 Task: Apply underline on text "computer".
Action: Mouse moved to (770, 192)
Screenshot: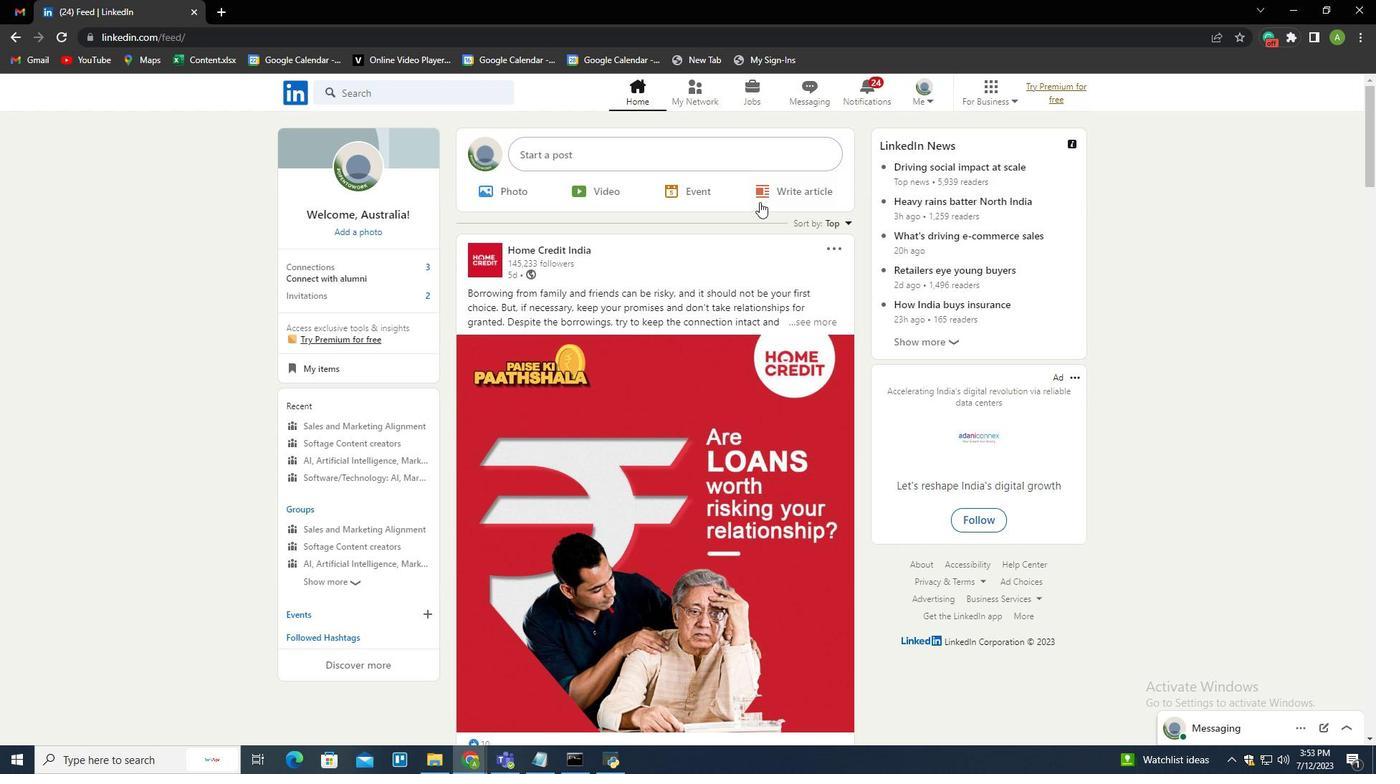 
Action: Mouse pressed left at (770, 192)
Screenshot: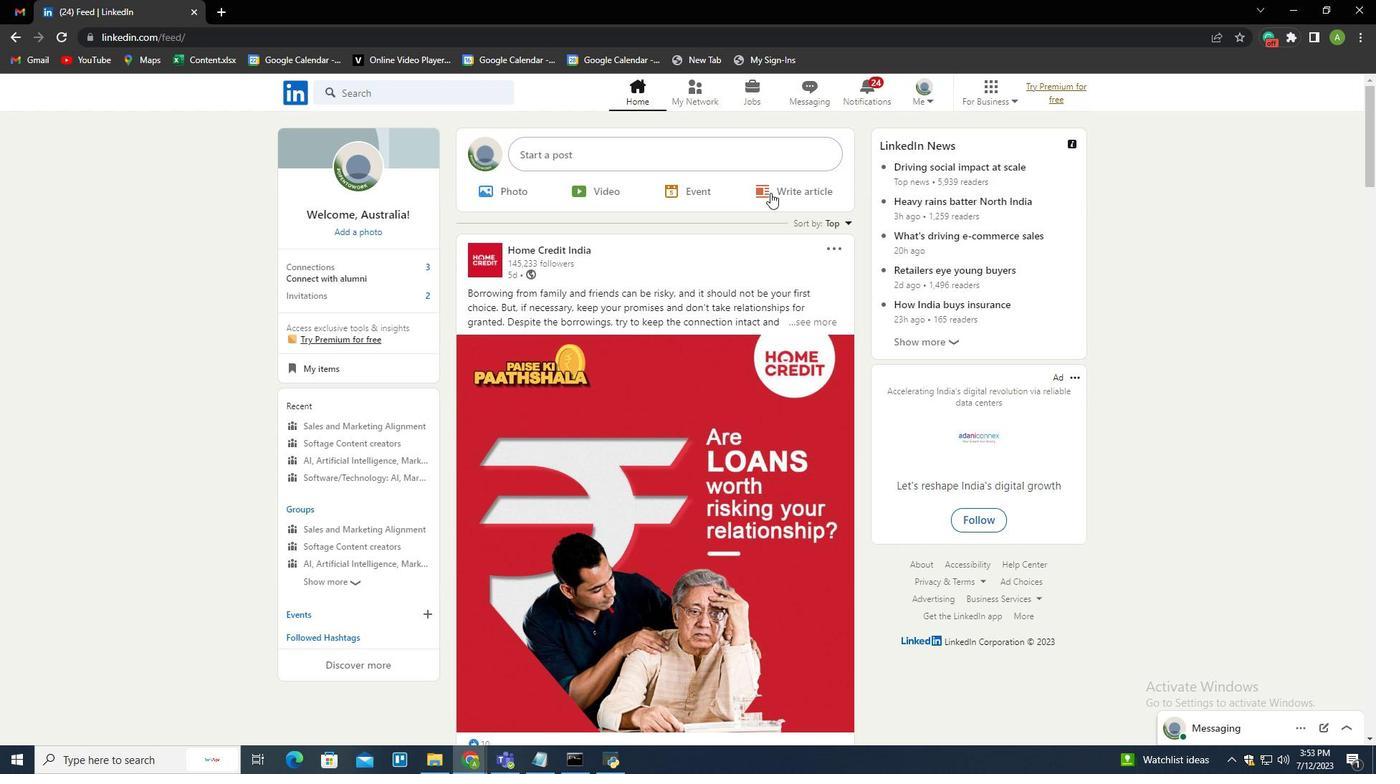 
Action: Mouse moved to (532, 129)
Screenshot: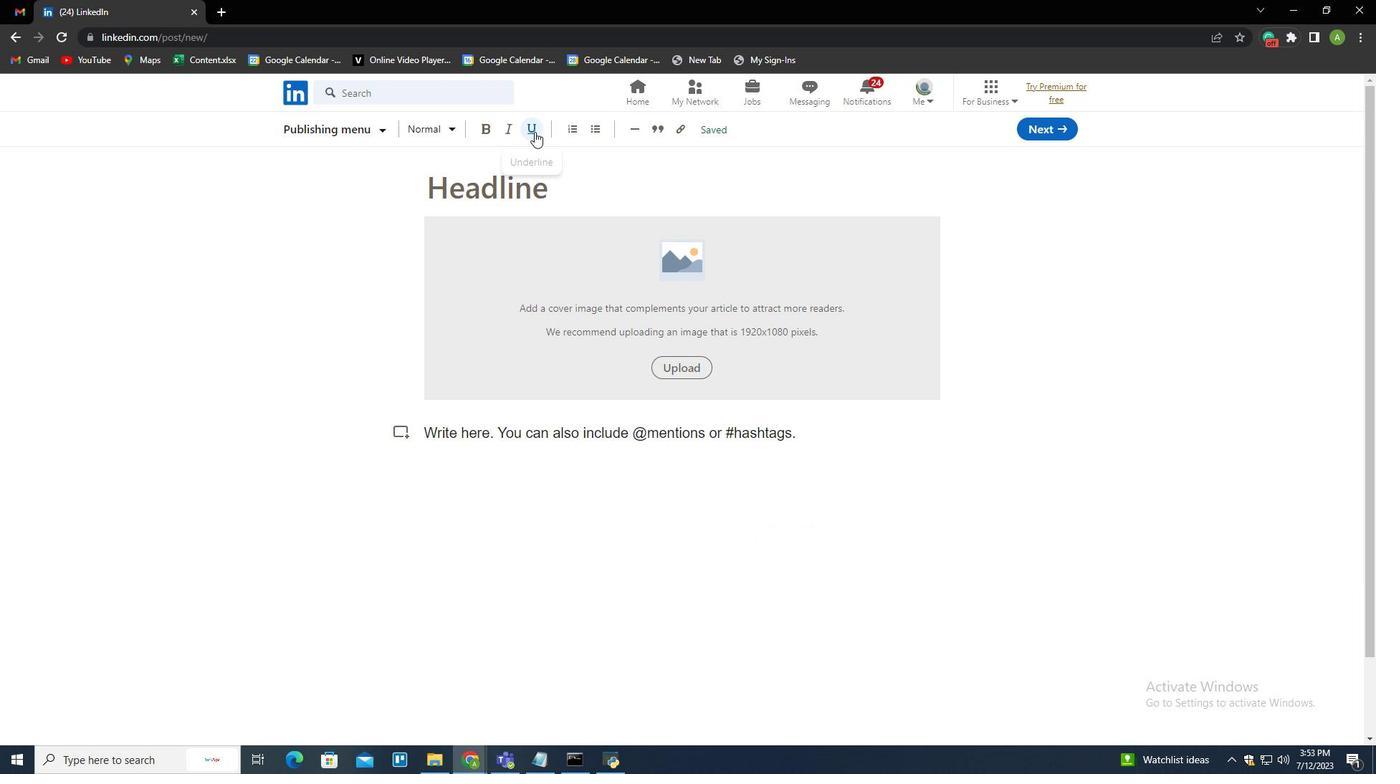 
Action: Mouse pressed left at (532, 129)
Screenshot: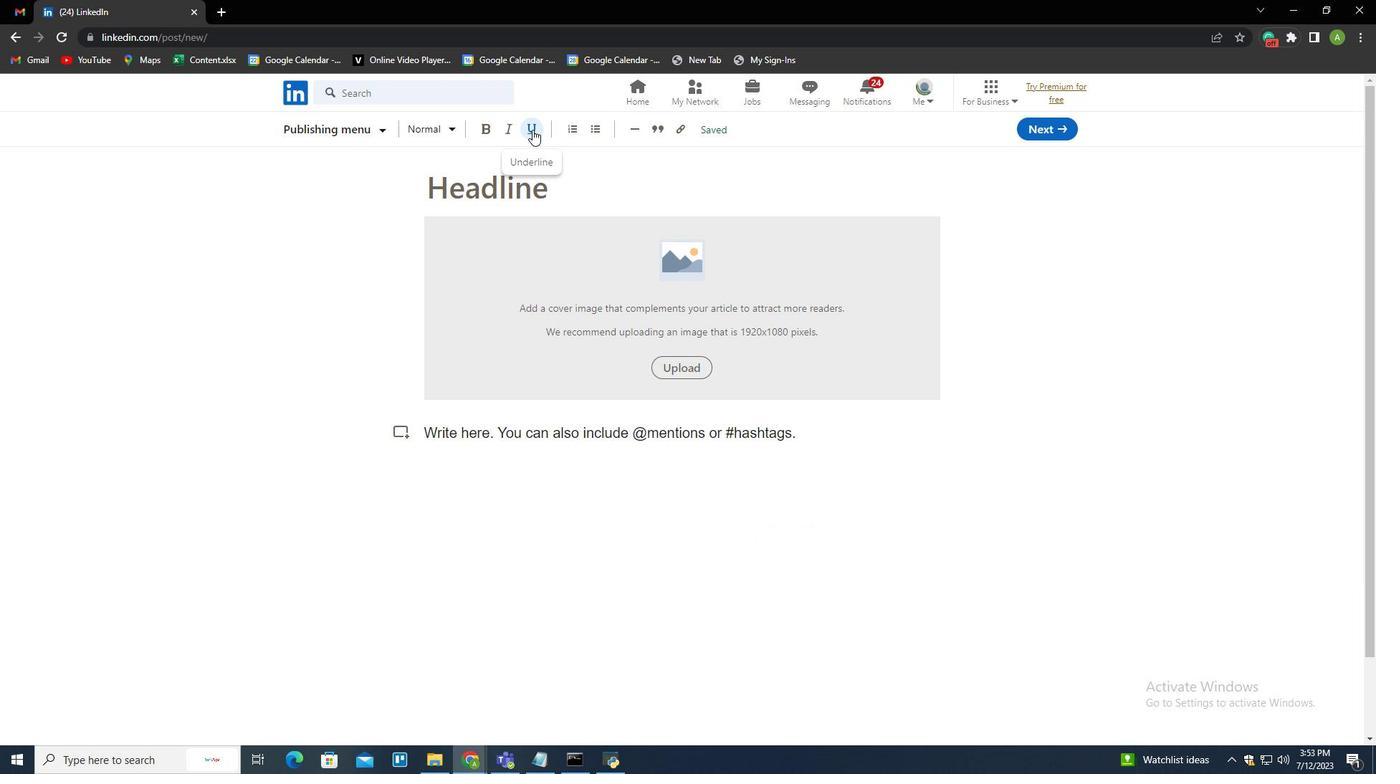 
Action: Mouse moved to (546, 438)
Screenshot: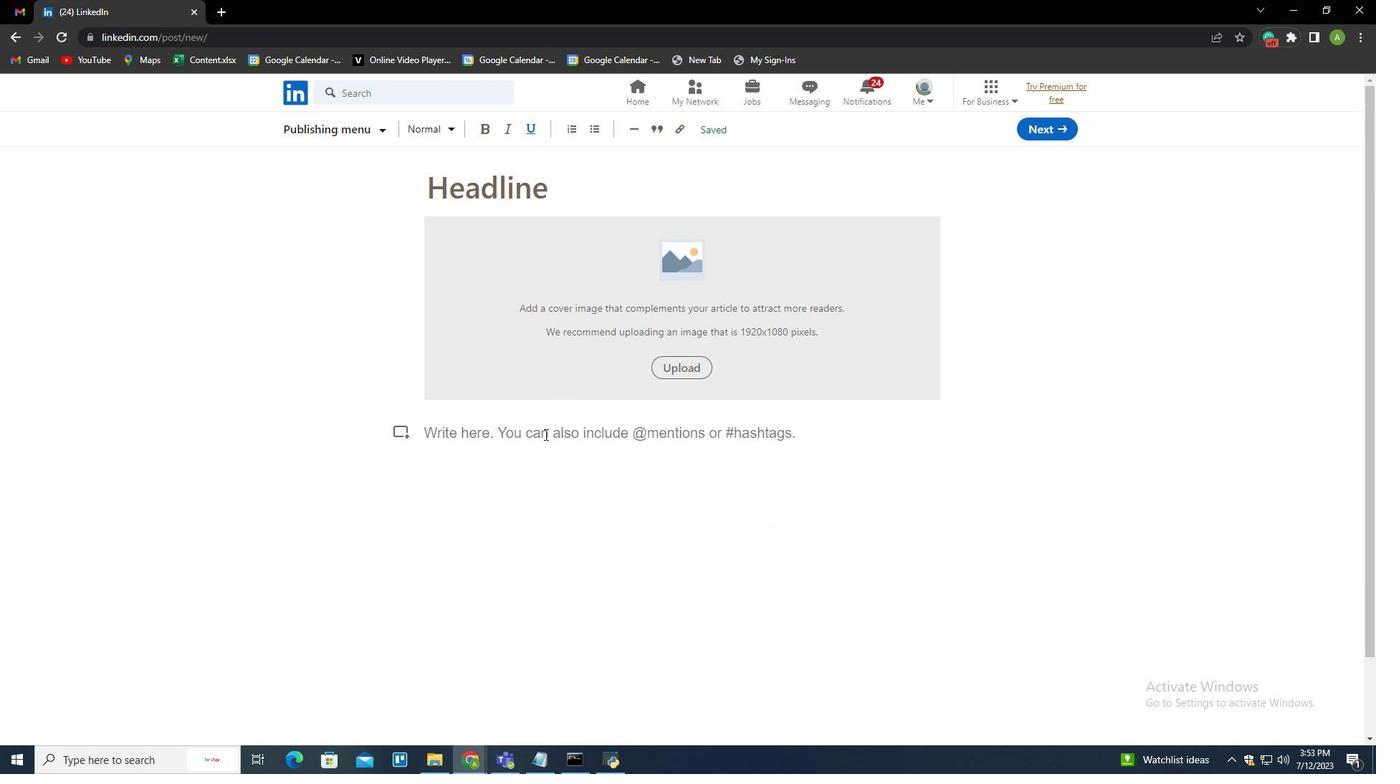 
Action: Key pressed compuy<Key.backspace>ter
Screenshot: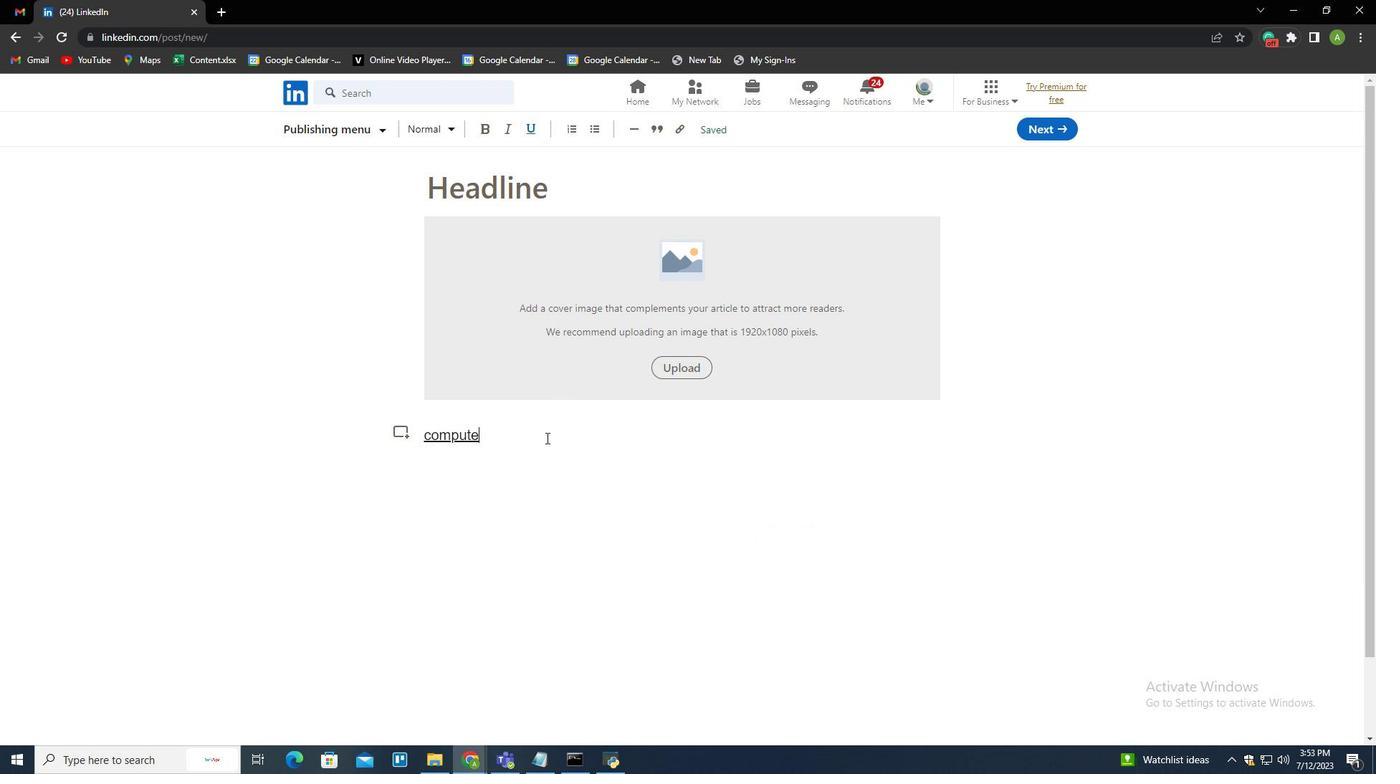 
